 Task: Sort the products by unit price (low first).
Action: Mouse moved to (15, 116)
Screenshot: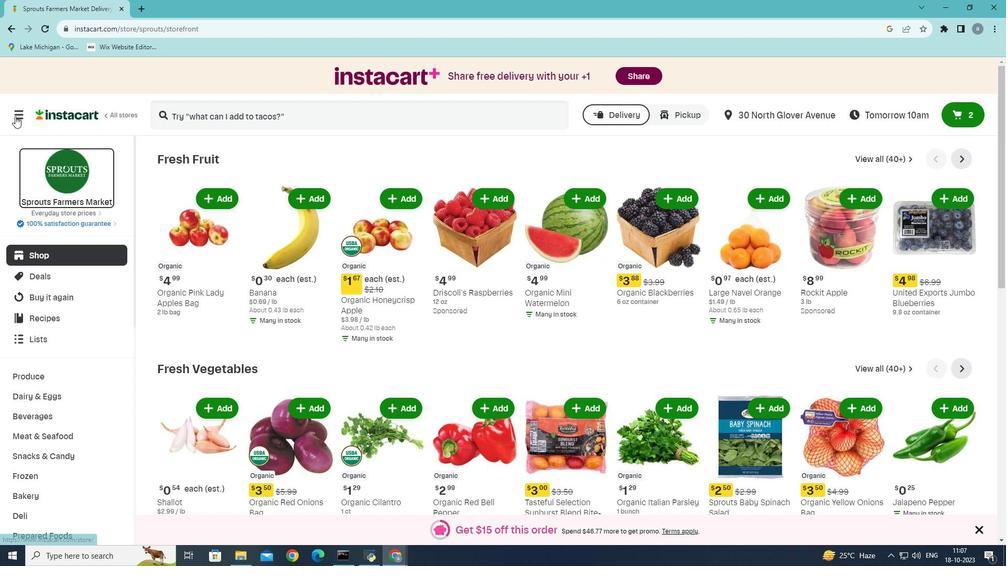 
Action: Mouse pressed left at (15, 116)
Screenshot: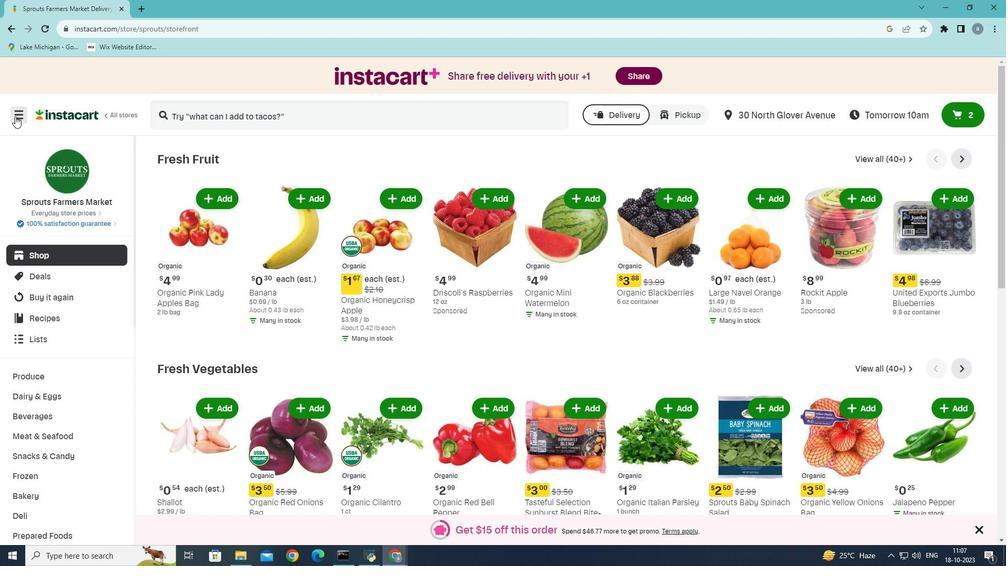 
Action: Mouse moved to (69, 306)
Screenshot: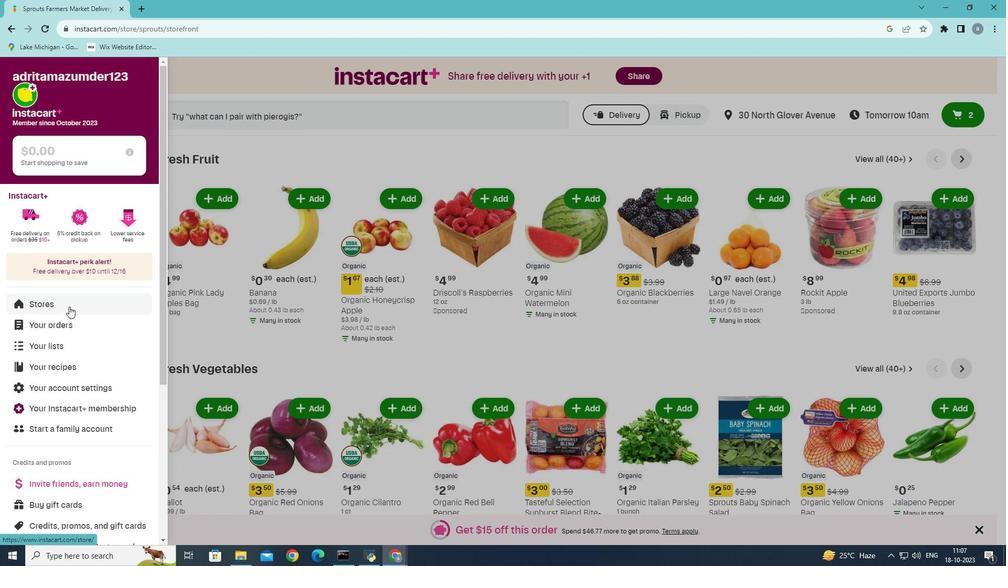 
Action: Mouse pressed left at (69, 306)
Screenshot: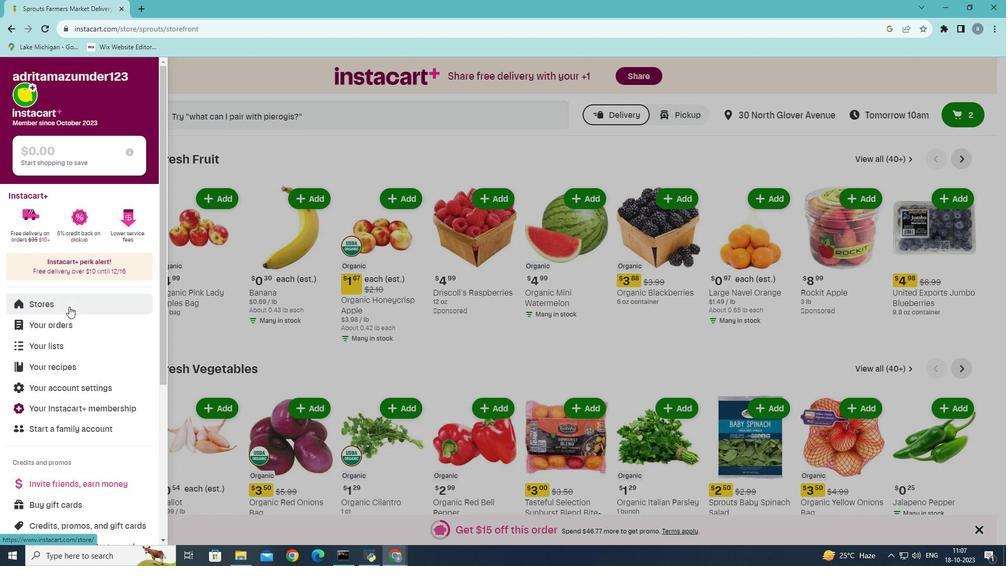 
Action: Mouse moved to (231, 115)
Screenshot: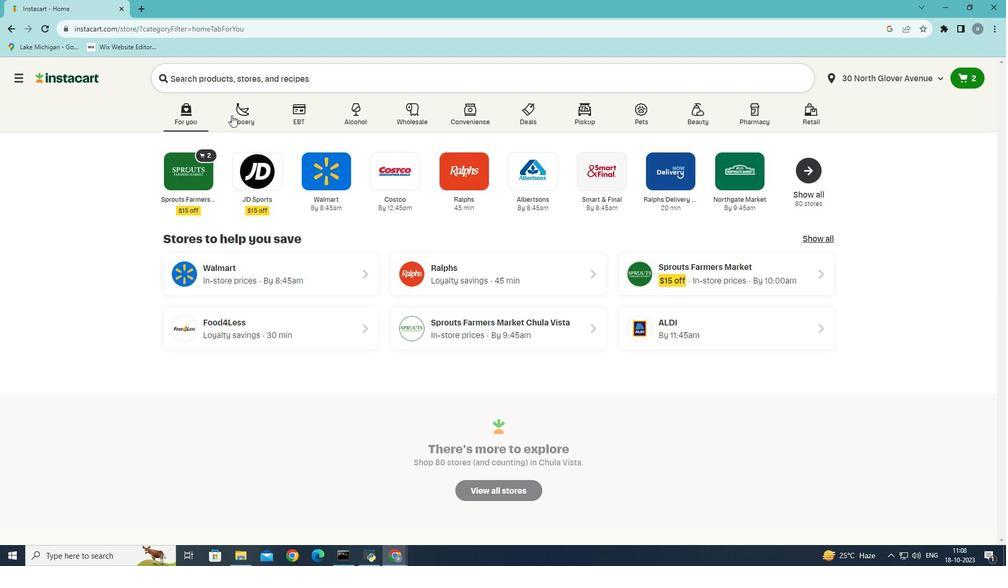 
Action: Mouse pressed left at (231, 115)
Screenshot: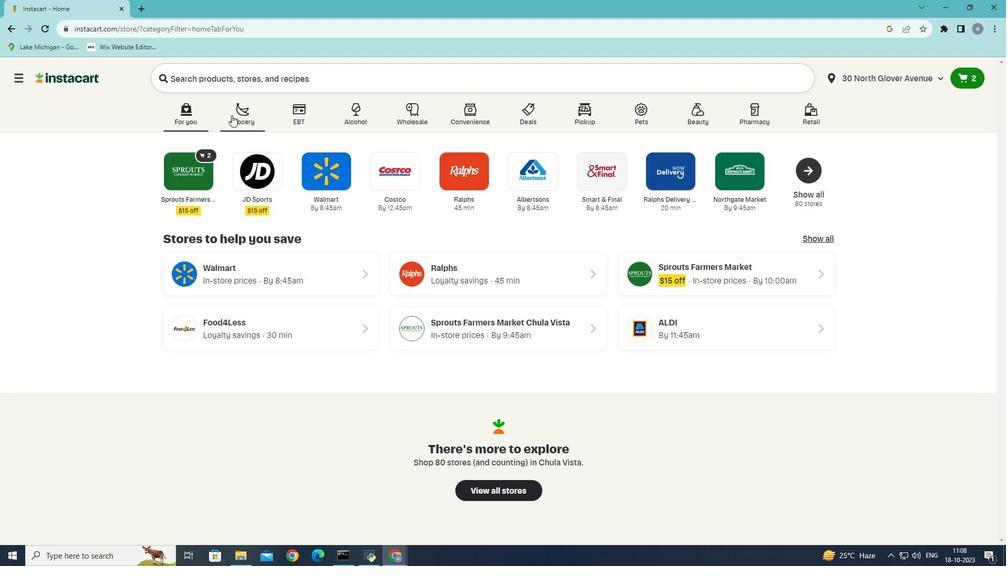 
Action: Mouse moved to (231, 308)
Screenshot: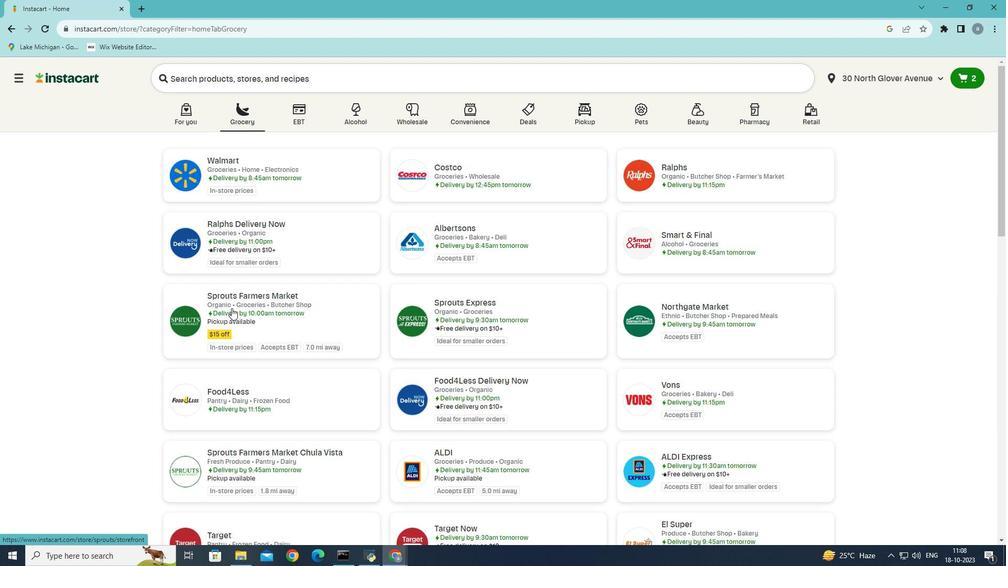 
Action: Mouse pressed left at (231, 308)
Screenshot: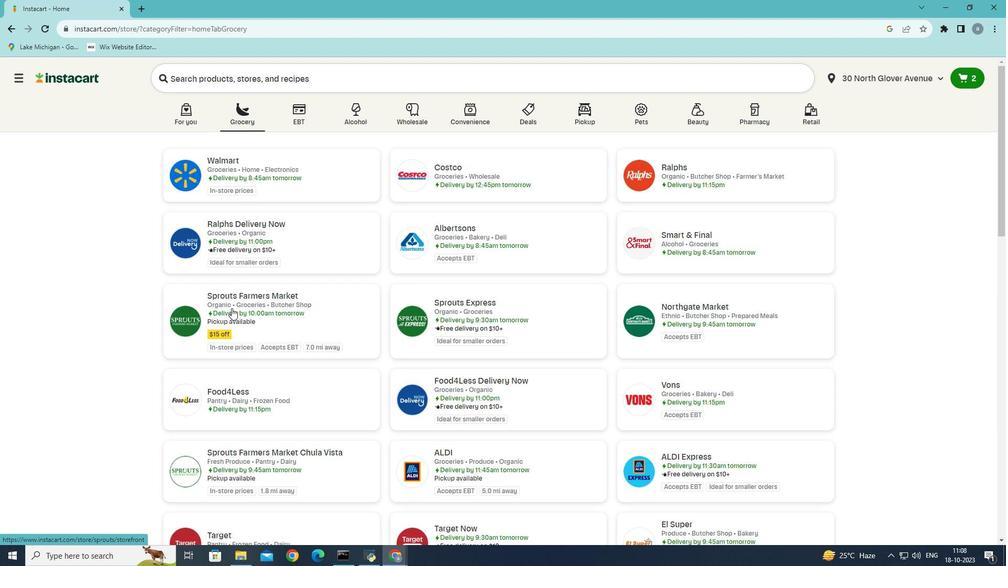 
Action: Mouse moved to (47, 433)
Screenshot: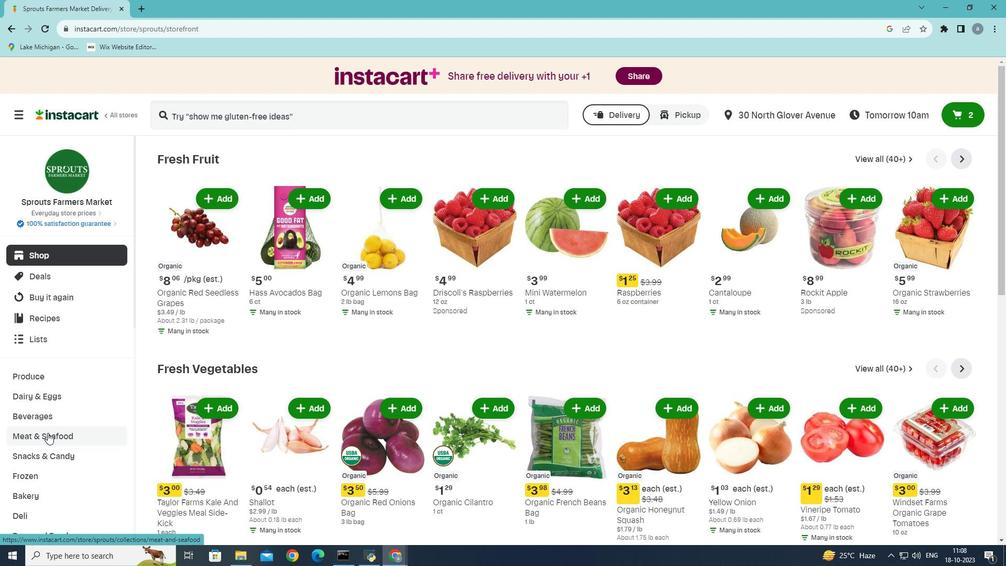 
Action: Mouse pressed left at (47, 433)
Screenshot: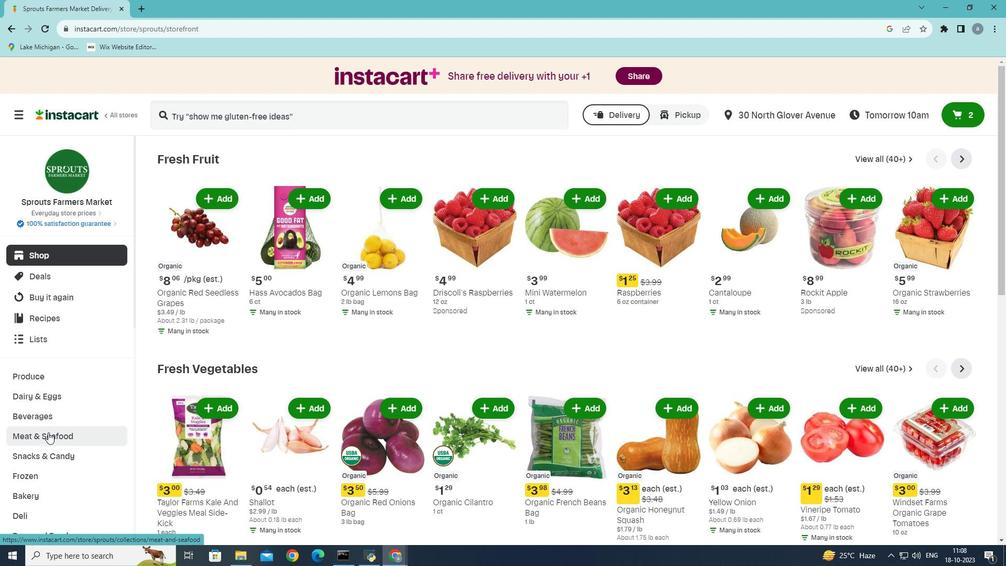 
Action: Mouse moved to (342, 180)
Screenshot: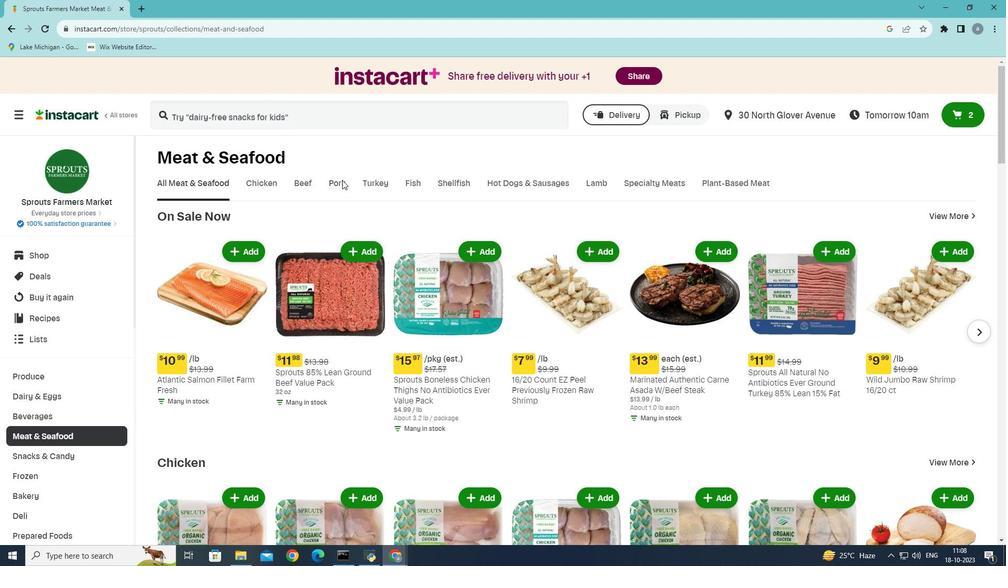 
Action: Mouse pressed left at (342, 180)
Screenshot: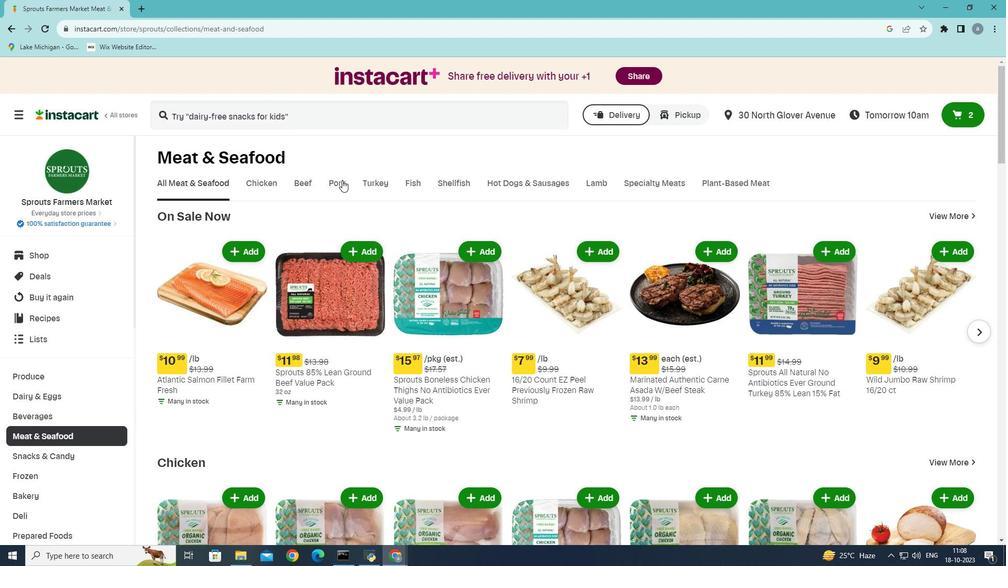 
Action: Mouse moved to (244, 231)
Screenshot: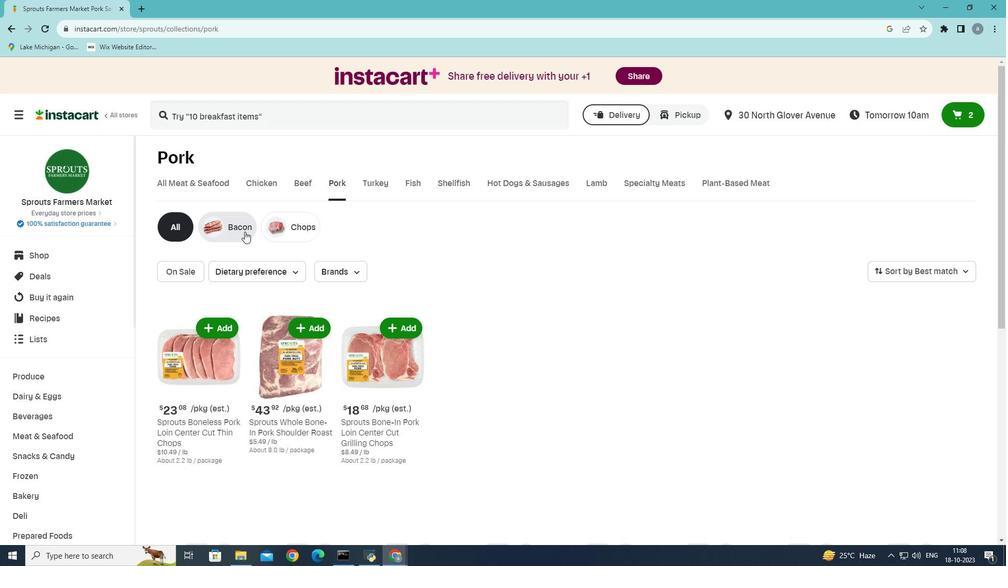 
Action: Mouse pressed left at (244, 231)
Screenshot: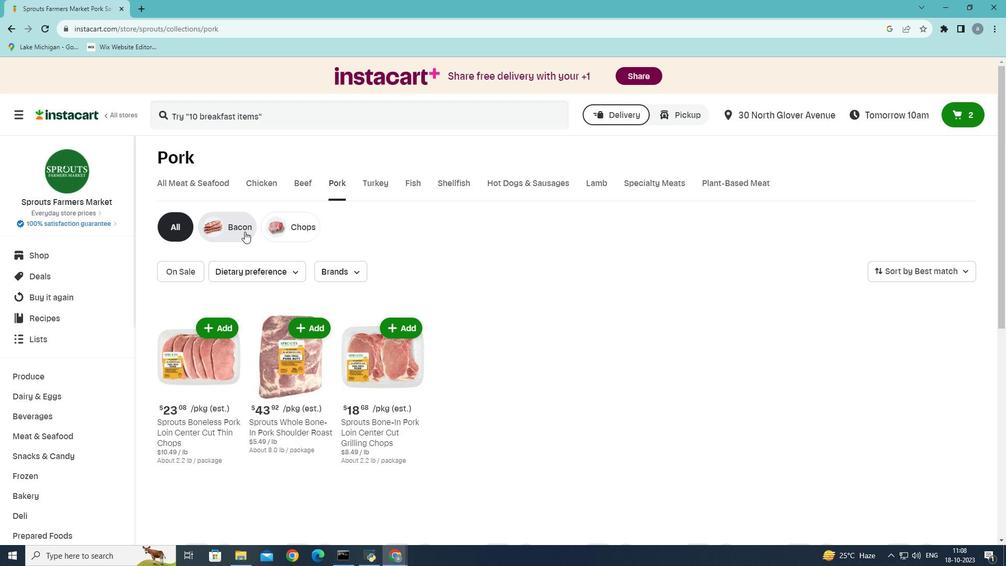 
Action: Mouse moved to (963, 273)
Screenshot: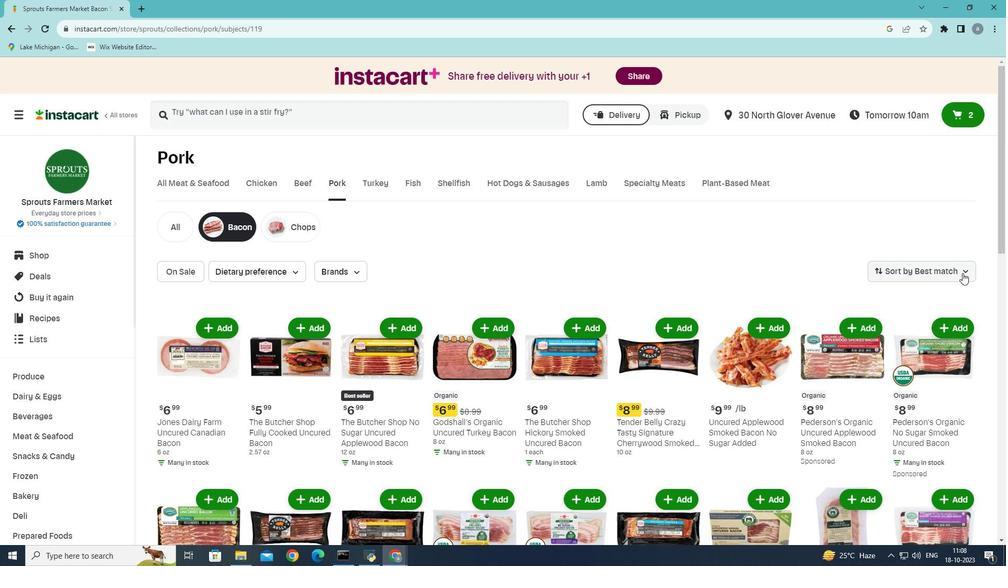 
Action: Mouse pressed left at (963, 273)
Screenshot: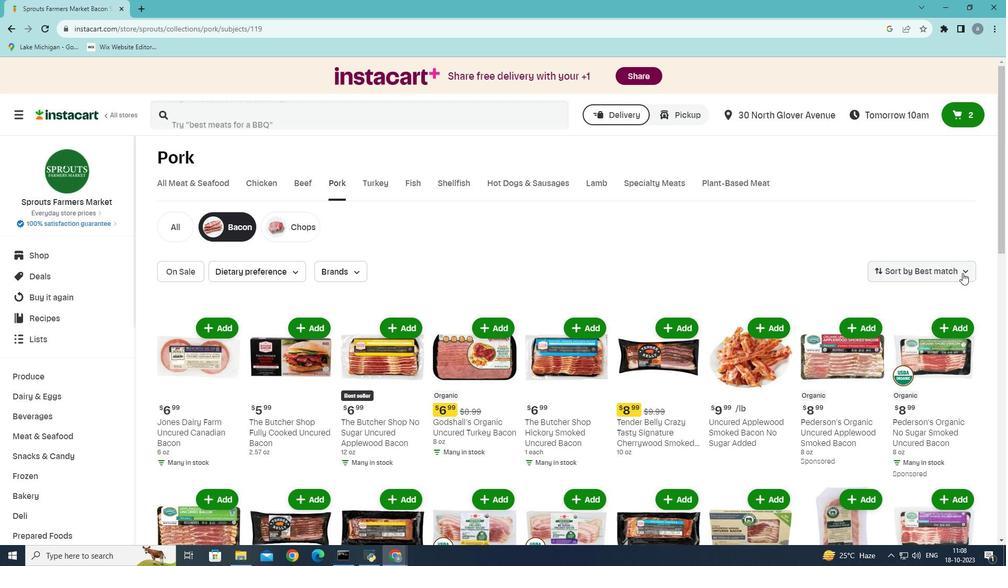 
Action: Mouse moved to (941, 363)
Screenshot: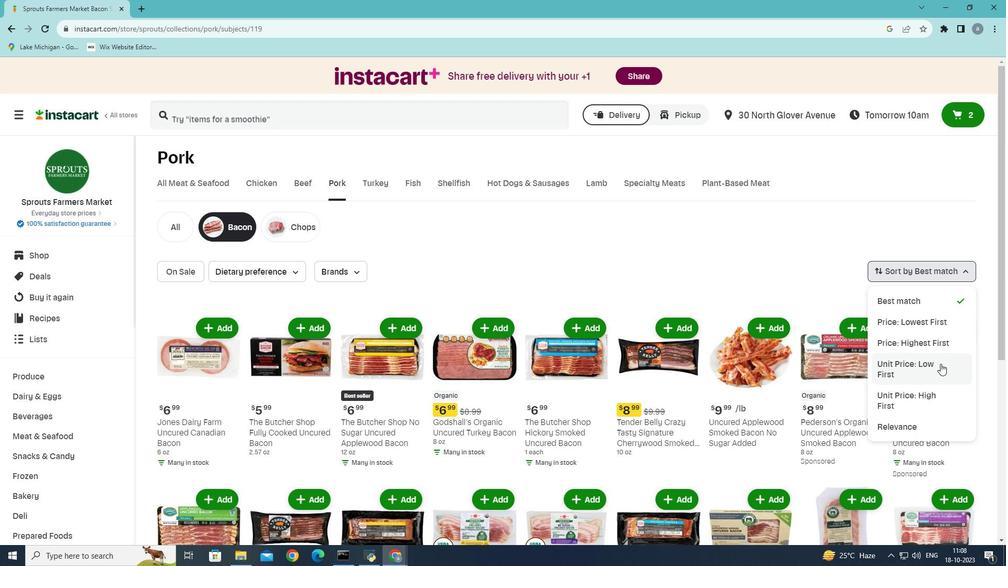 
Action: Mouse pressed left at (941, 363)
Screenshot: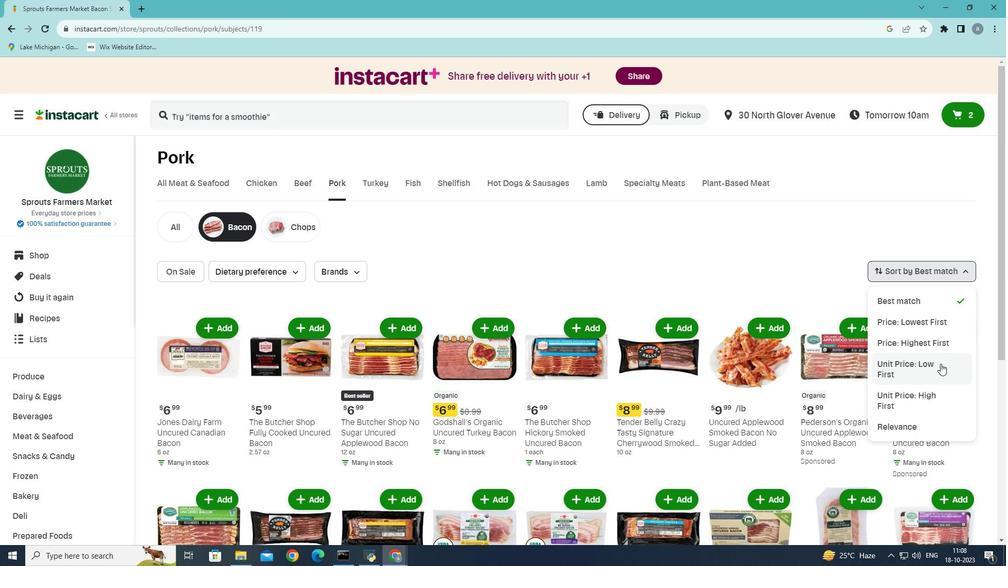 
Action: Mouse moved to (911, 366)
Screenshot: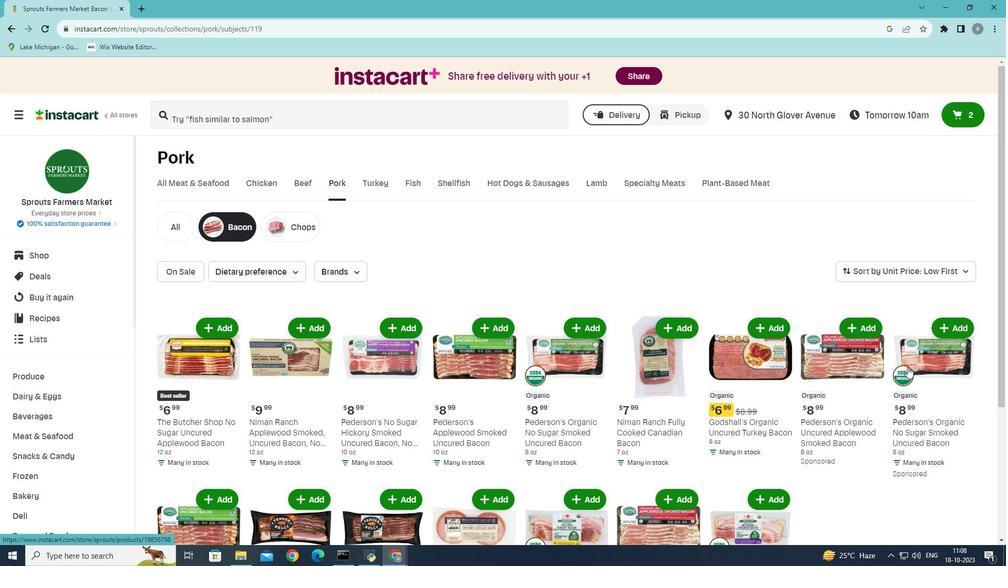 
